 Task: In the  document contract.pdf Use the feature 'and check spelling and grammer' Select the body of letter and change paragraph spacing to  'Double' Select the word Good Evening and change font size to  30
Action: Mouse moved to (98, 77)
Screenshot: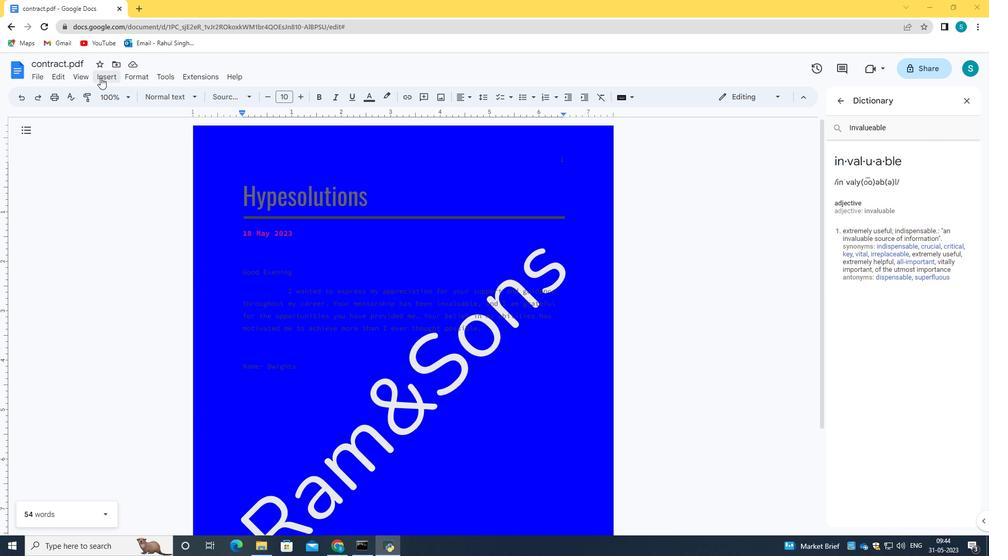 
Action: Mouse pressed left at (98, 77)
Screenshot: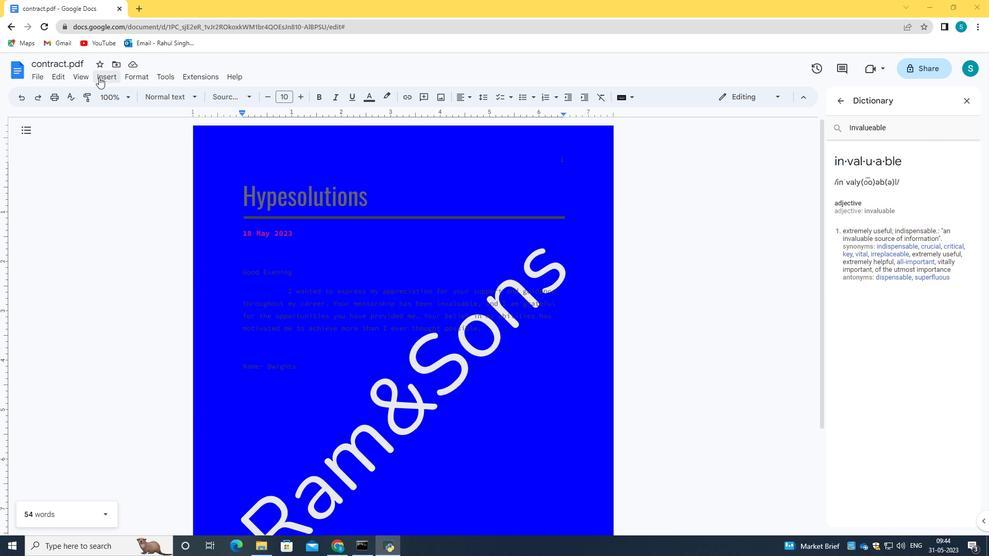 
Action: Mouse moved to (404, 93)
Screenshot: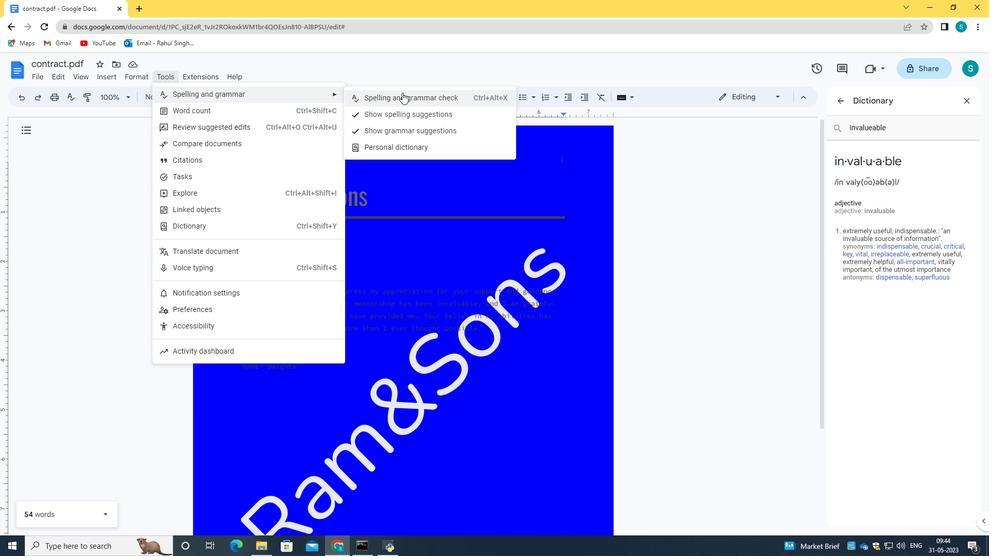 
Action: Mouse pressed left at (404, 93)
Screenshot: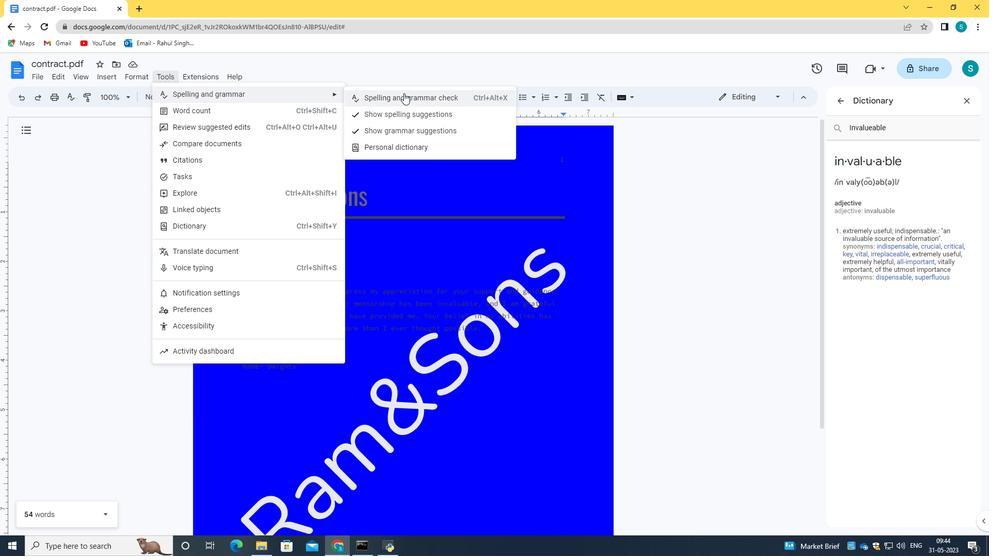 
Action: Mouse moved to (688, 187)
Screenshot: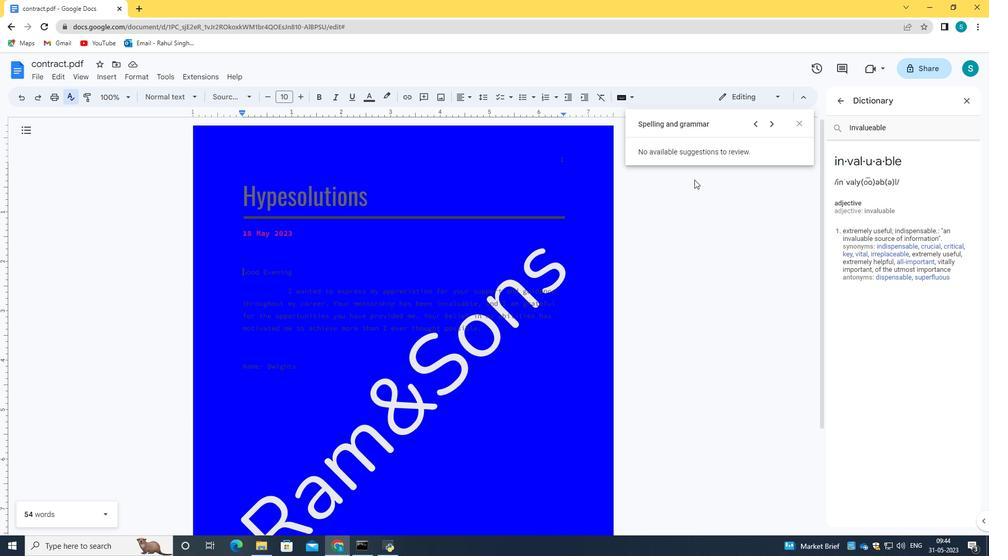 
Action: Mouse pressed left at (688, 187)
Screenshot: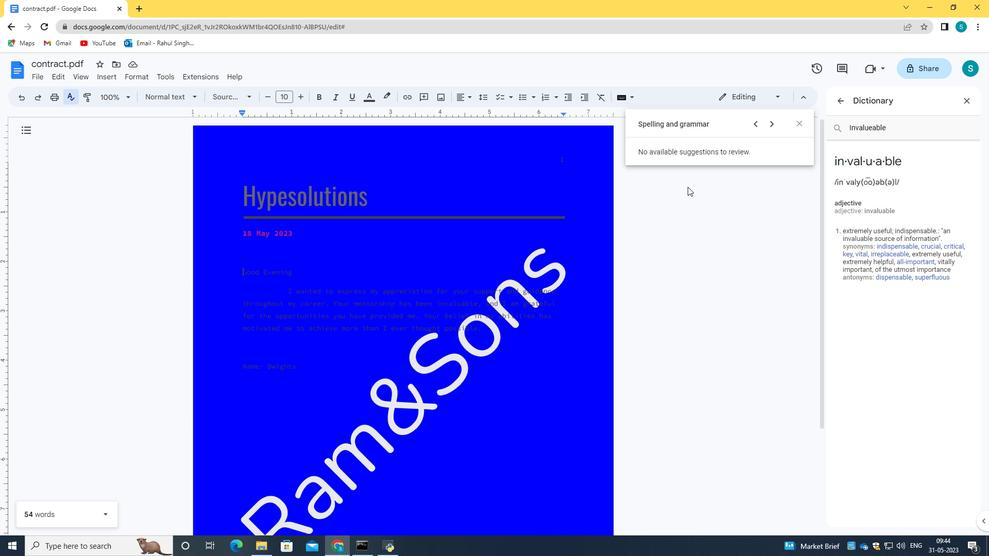 
Action: Mouse moved to (241, 190)
Screenshot: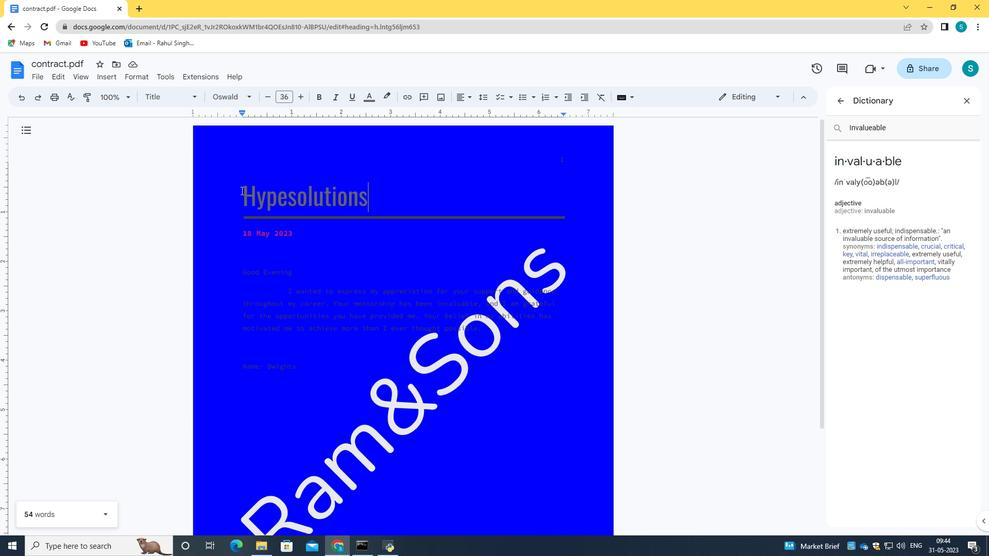 
Action: Mouse pressed left at (241, 190)
Screenshot: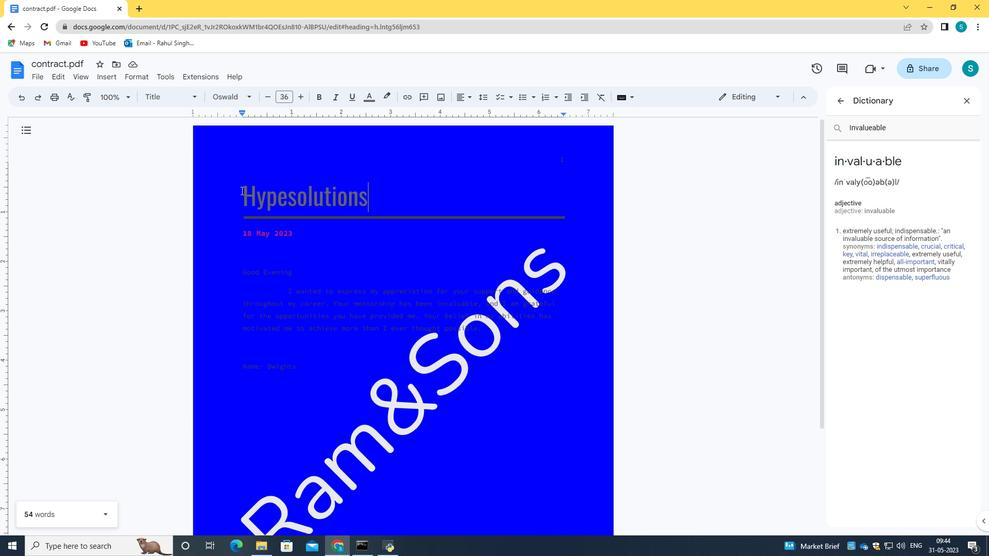
Action: Mouse moved to (475, 102)
Screenshot: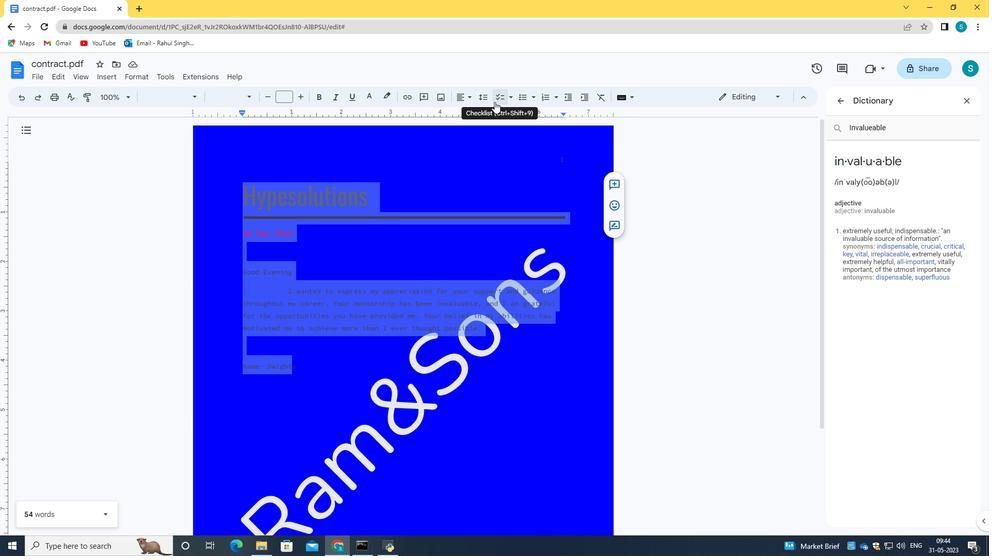 
Action: Mouse pressed left at (475, 102)
Screenshot: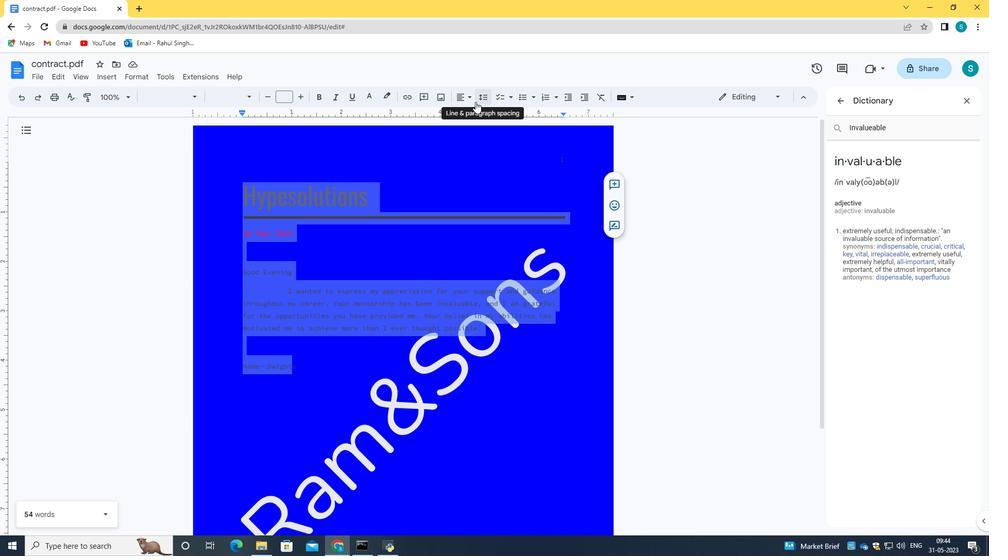 
Action: Mouse moved to (517, 162)
Screenshot: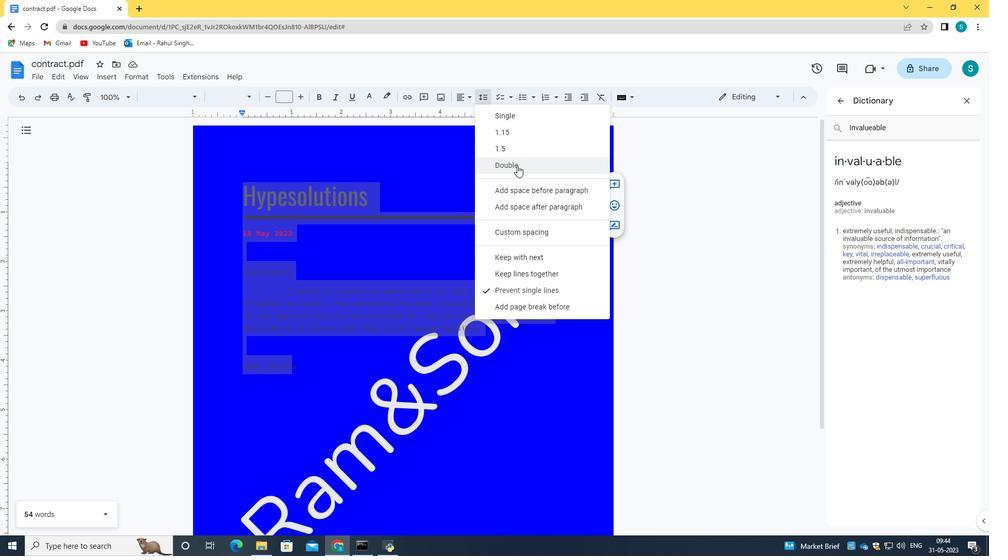 
Action: Mouse pressed left at (517, 162)
Screenshot: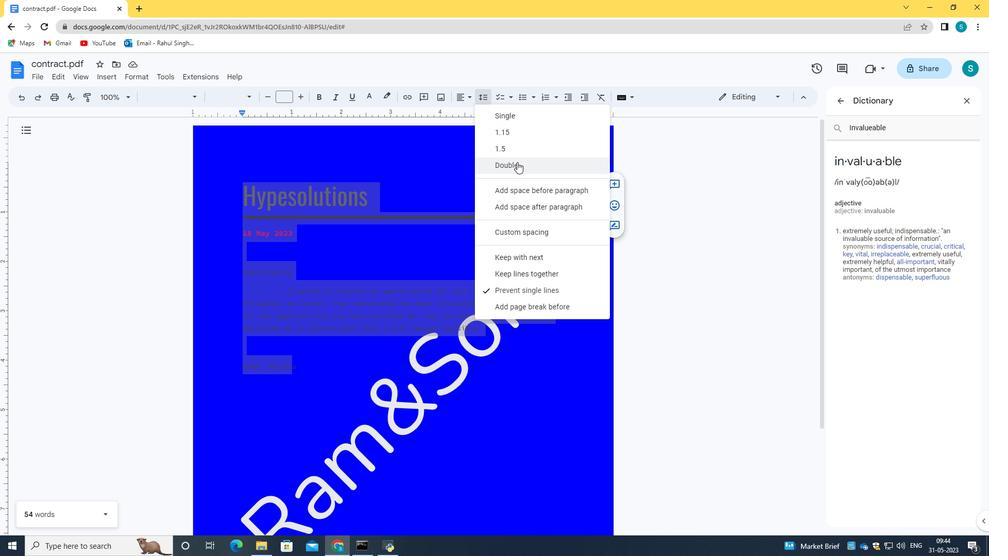 
Action: Mouse pressed left at (517, 162)
Screenshot: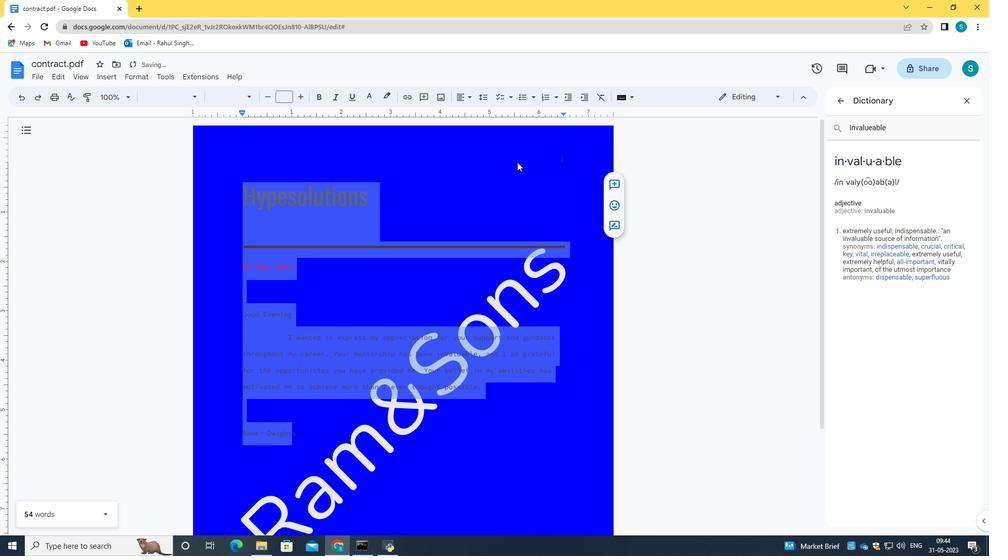 
Action: Mouse moved to (430, 250)
Screenshot: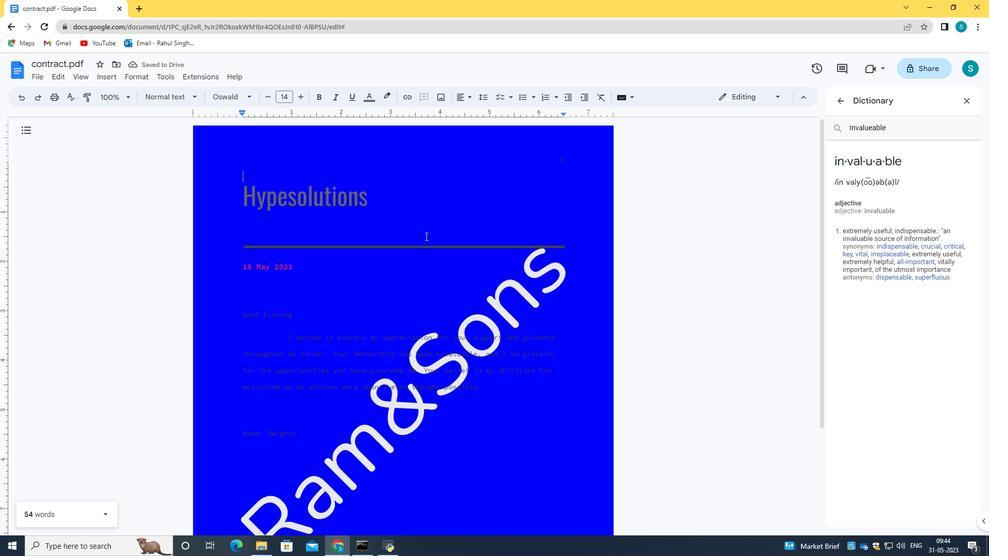 
Action: Mouse scrolled (430, 249) with delta (0, 0)
Screenshot: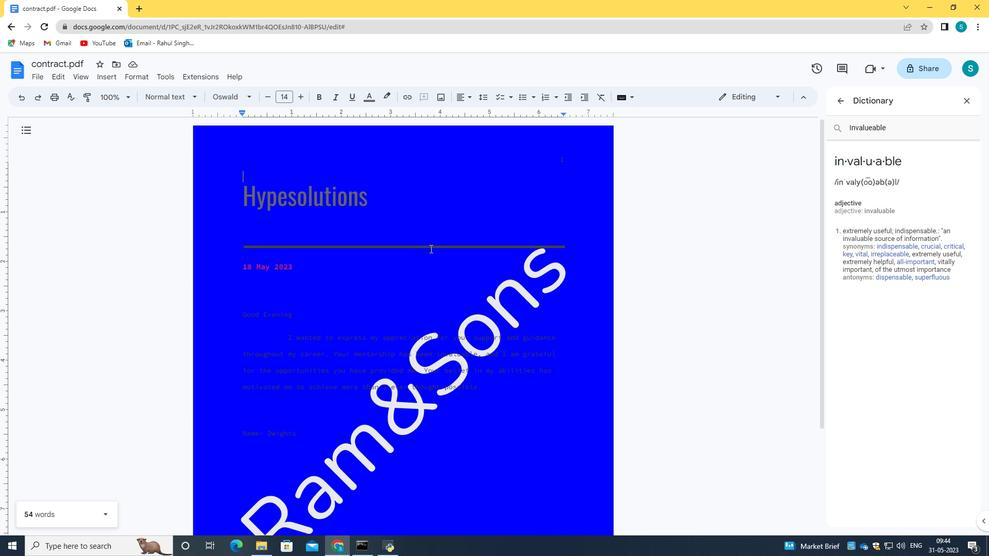 
Action: Mouse scrolled (430, 249) with delta (0, 0)
Screenshot: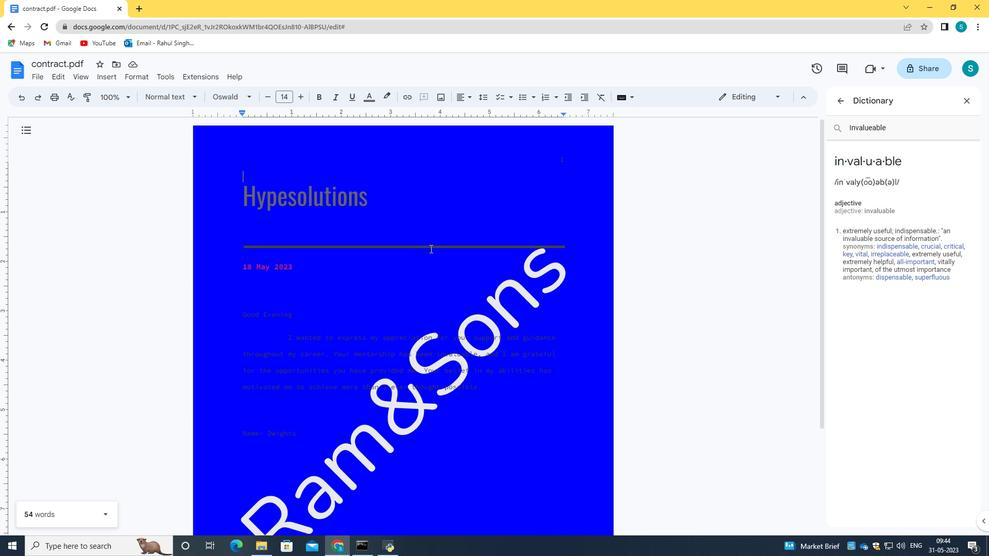 
Action: Mouse scrolled (430, 249) with delta (0, 0)
Screenshot: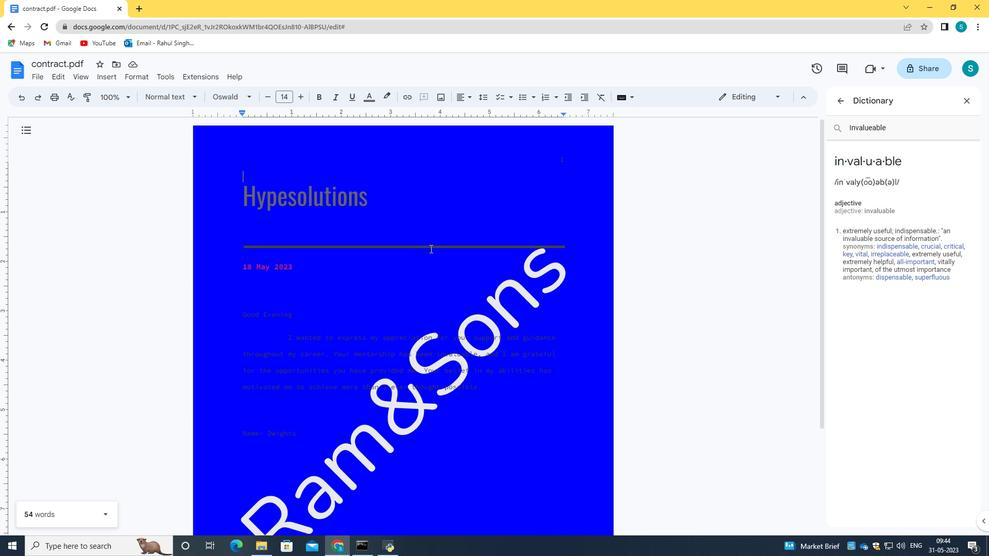 
Action: Mouse moved to (430, 250)
Screenshot: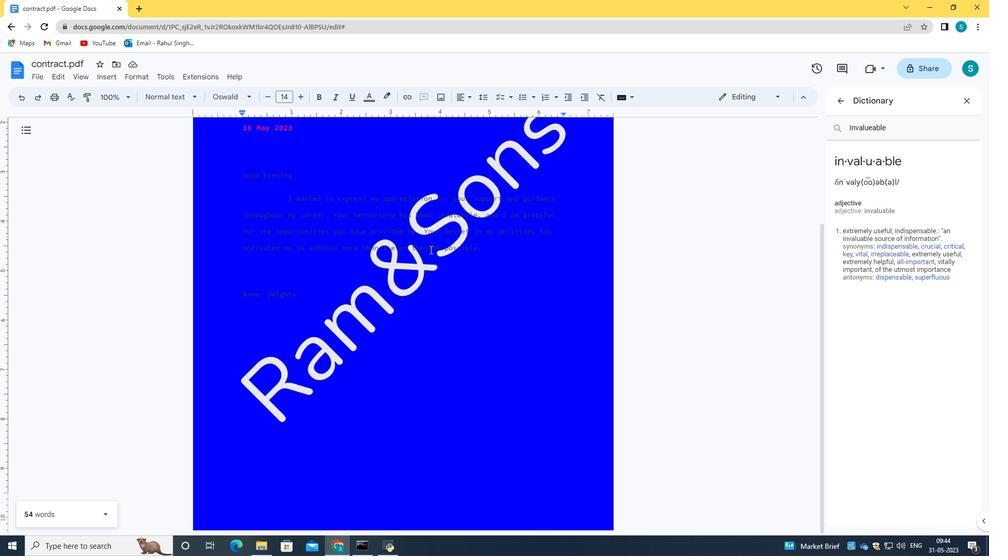 
Action: Mouse scrolled (430, 250) with delta (0, 0)
Screenshot: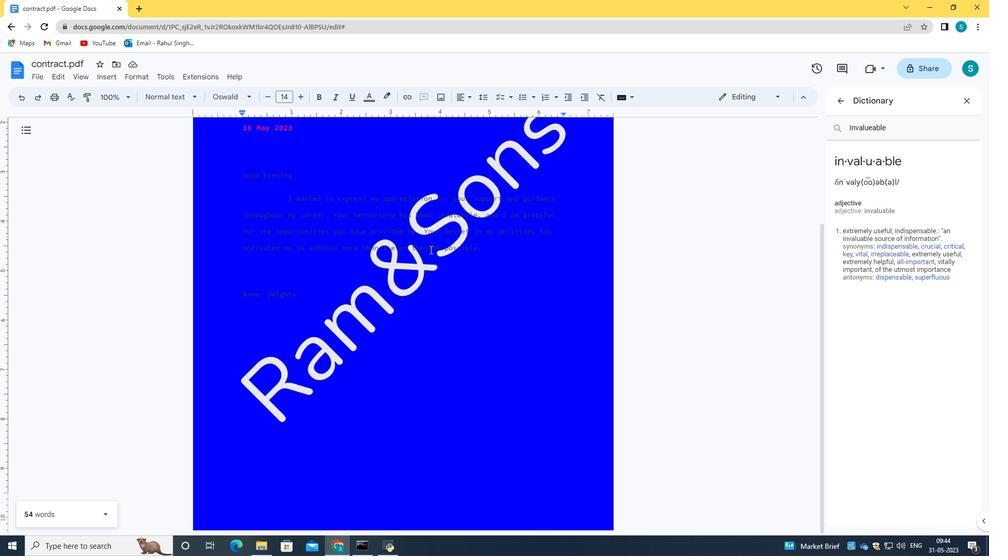 
Action: Mouse scrolled (430, 250) with delta (0, 0)
Screenshot: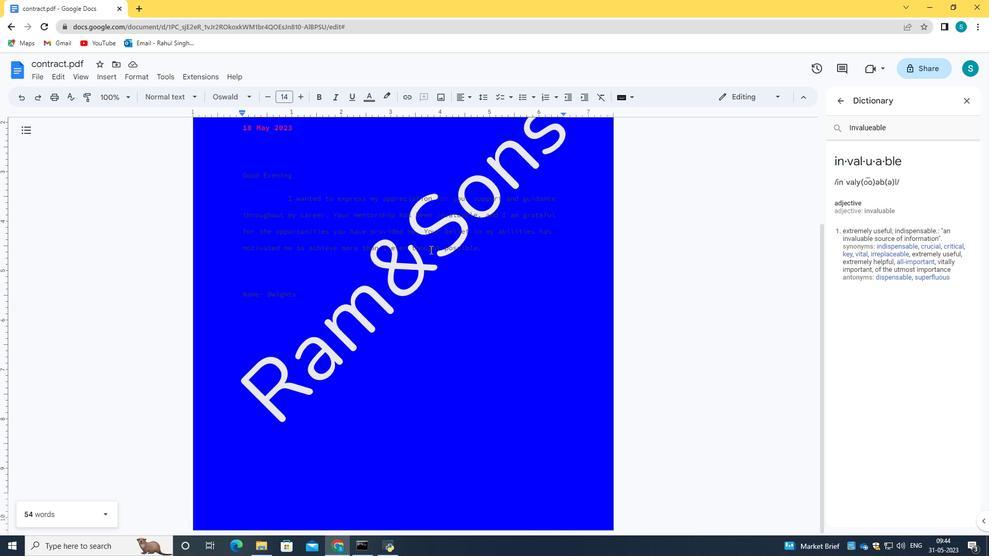 
Action: Mouse moved to (303, 274)
Screenshot: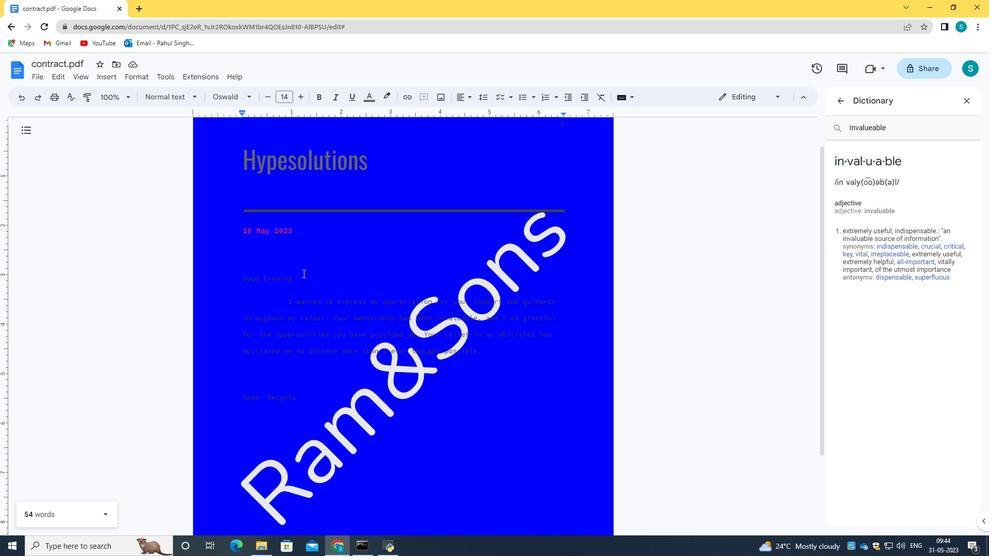 
Action: Mouse pressed left at (303, 274)
Screenshot: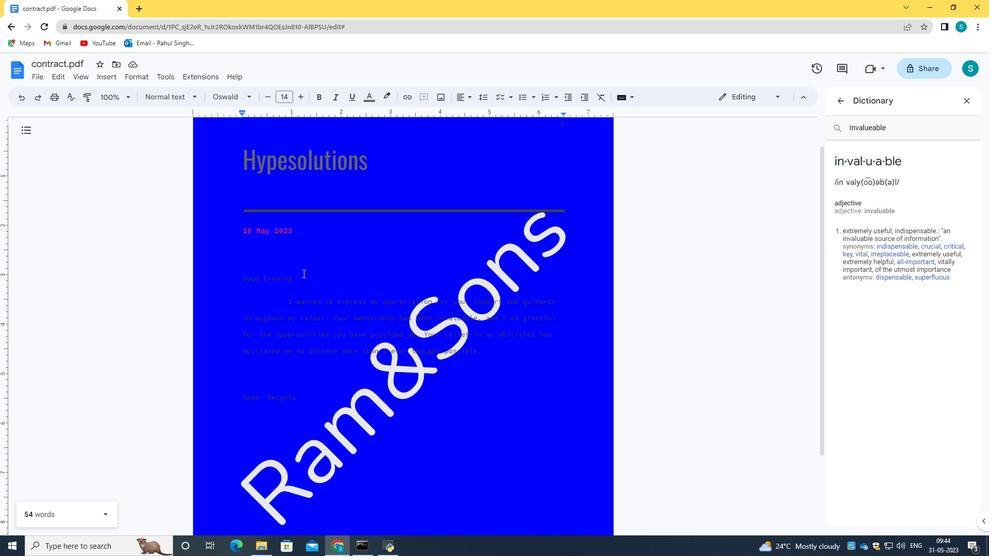 
Action: Mouse moved to (298, 96)
Screenshot: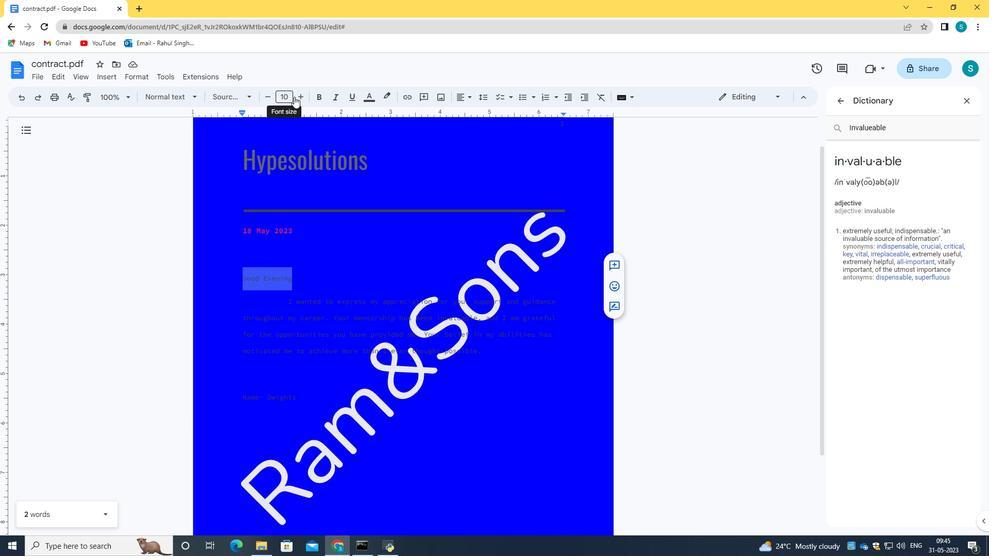 
Action: Mouse pressed left at (298, 96)
Screenshot: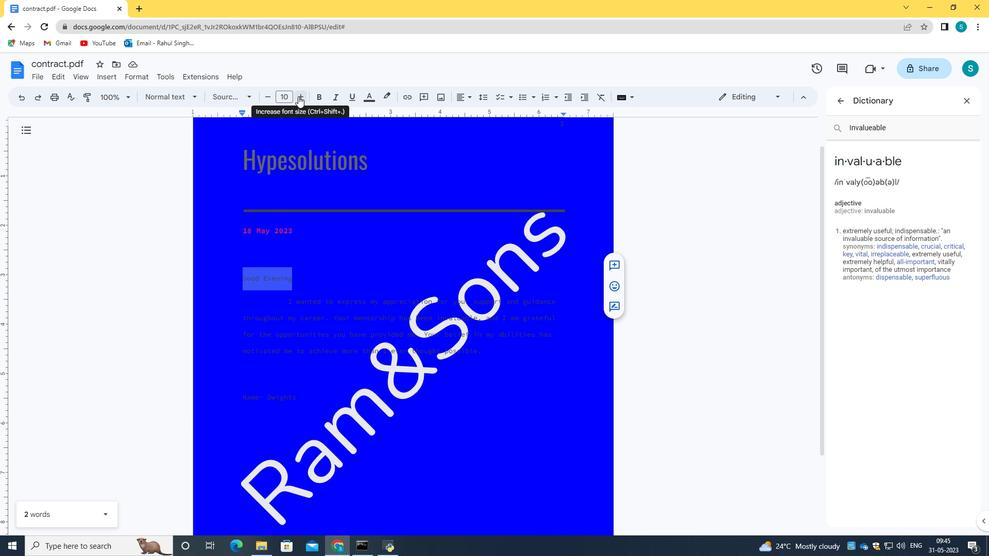 
Action: Mouse pressed left at (298, 96)
Screenshot: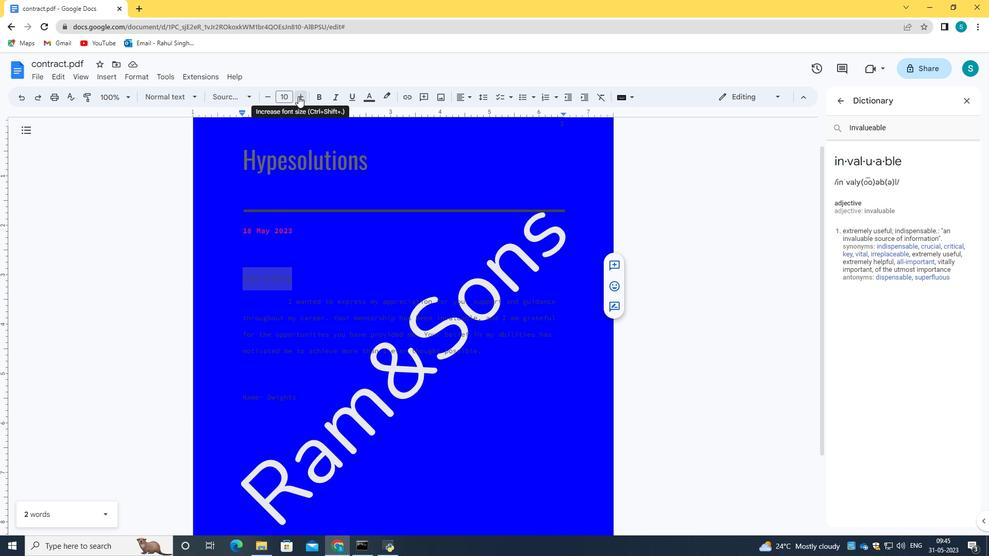 
Action: Mouse pressed left at (298, 96)
Screenshot: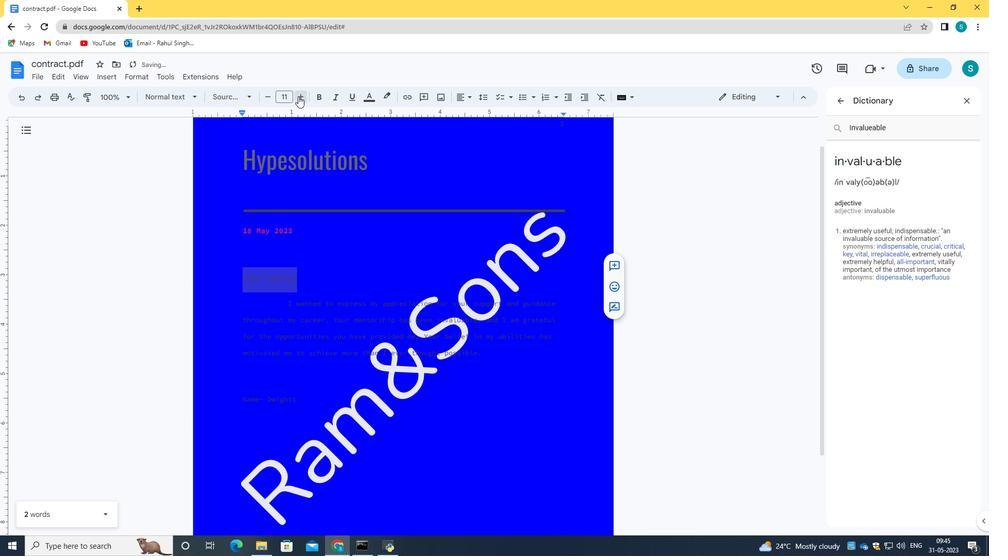 
Action: Mouse pressed left at (298, 96)
Screenshot: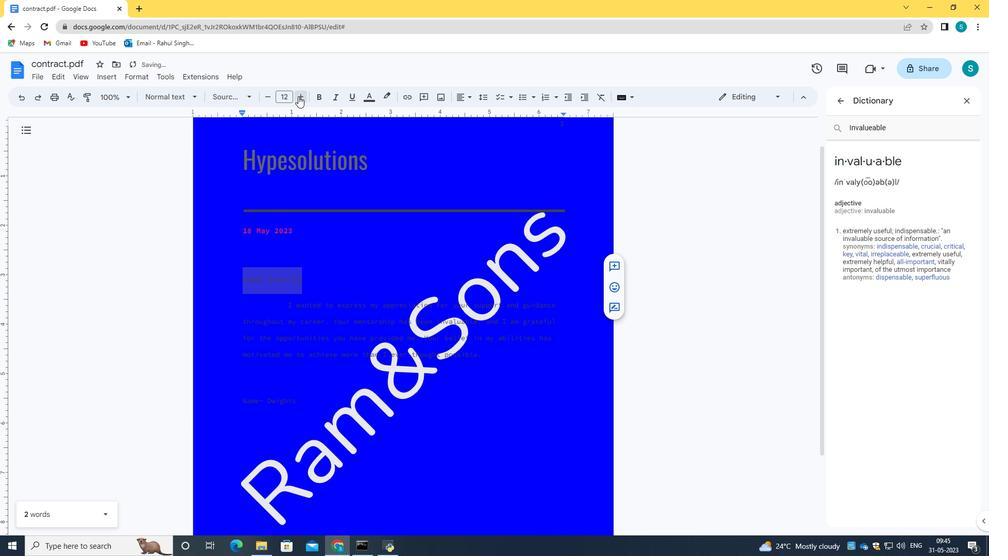 
Action: Mouse pressed left at (298, 96)
Screenshot: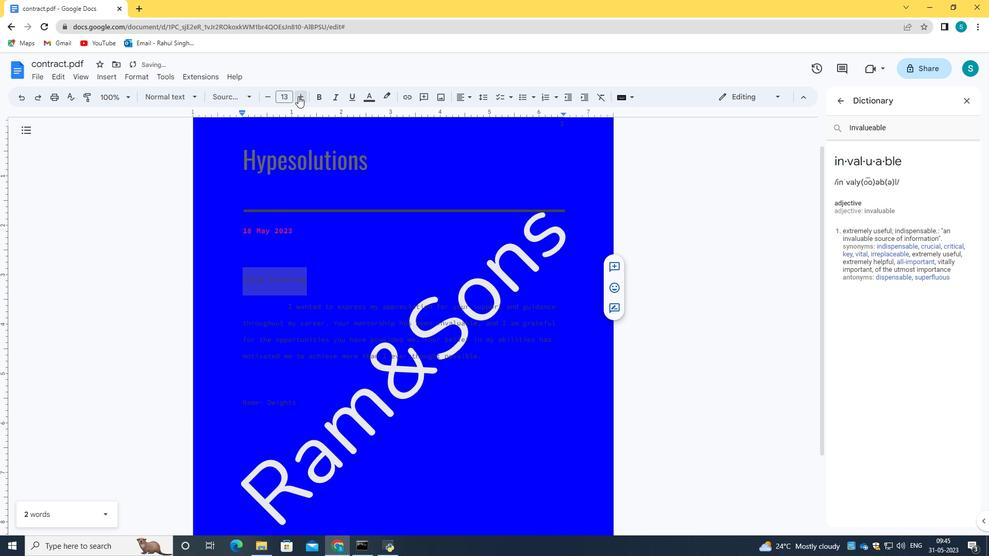 
Action: Mouse pressed left at (298, 96)
Screenshot: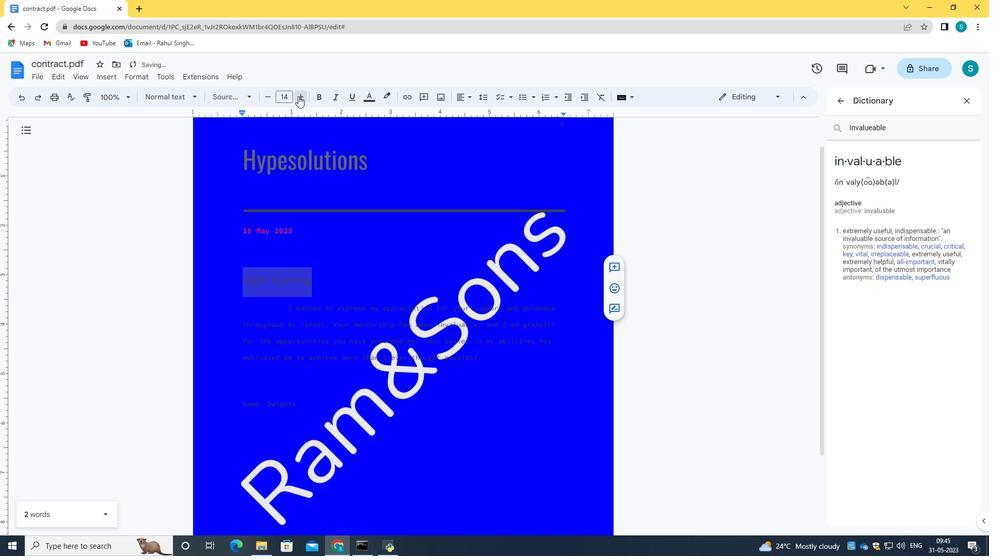 
Action: Mouse pressed left at (298, 96)
Screenshot: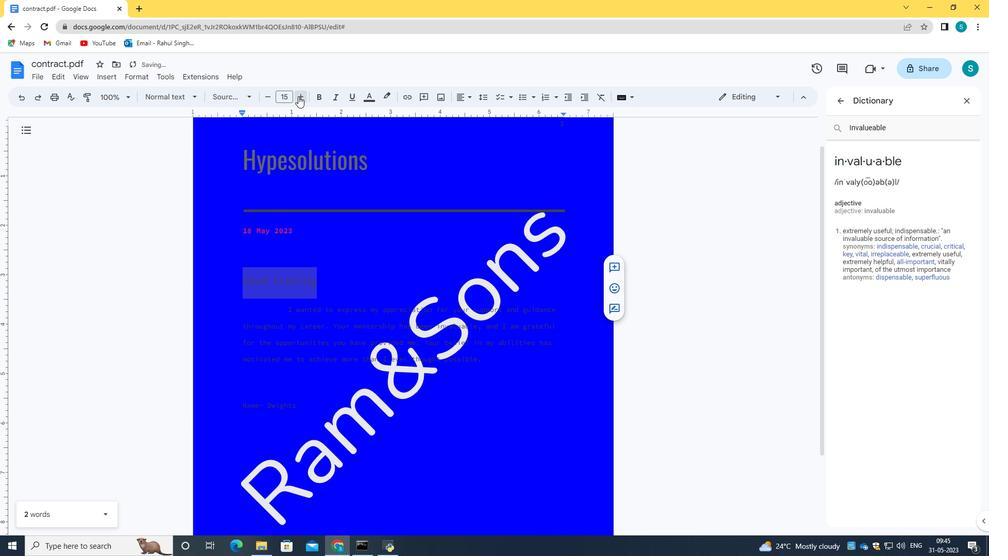
Action: Mouse pressed left at (298, 96)
Screenshot: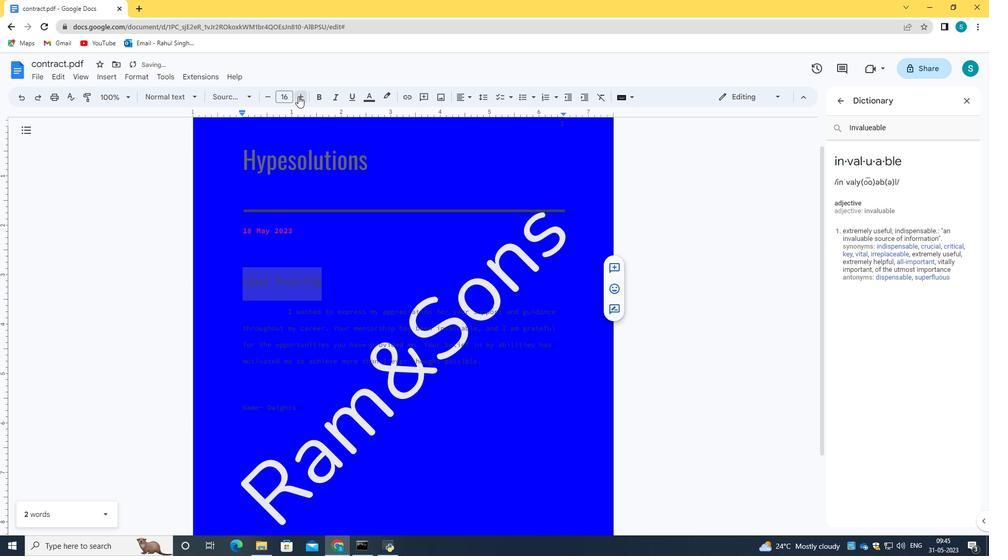 
Action: Mouse pressed left at (298, 96)
Screenshot: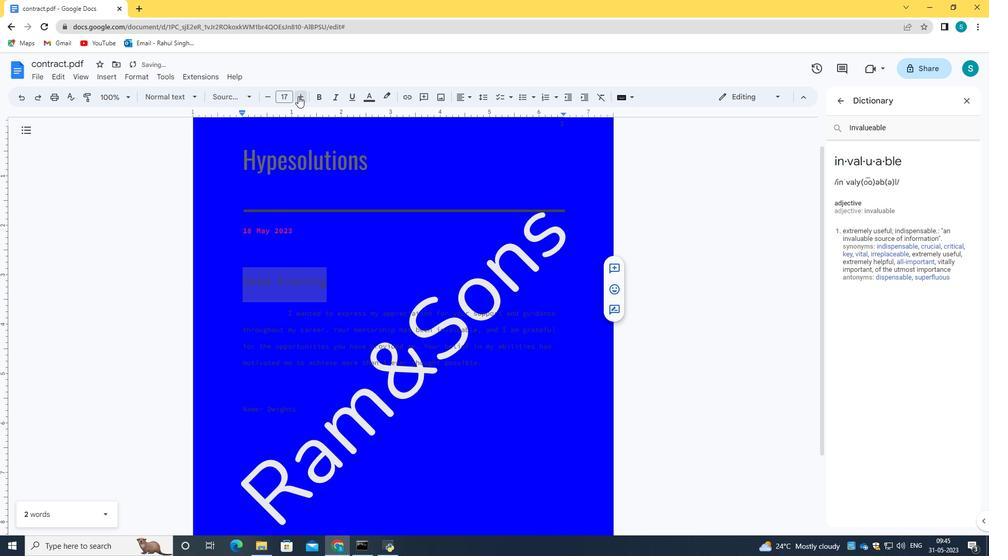 
Action: Mouse pressed left at (298, 96)
Screenshot: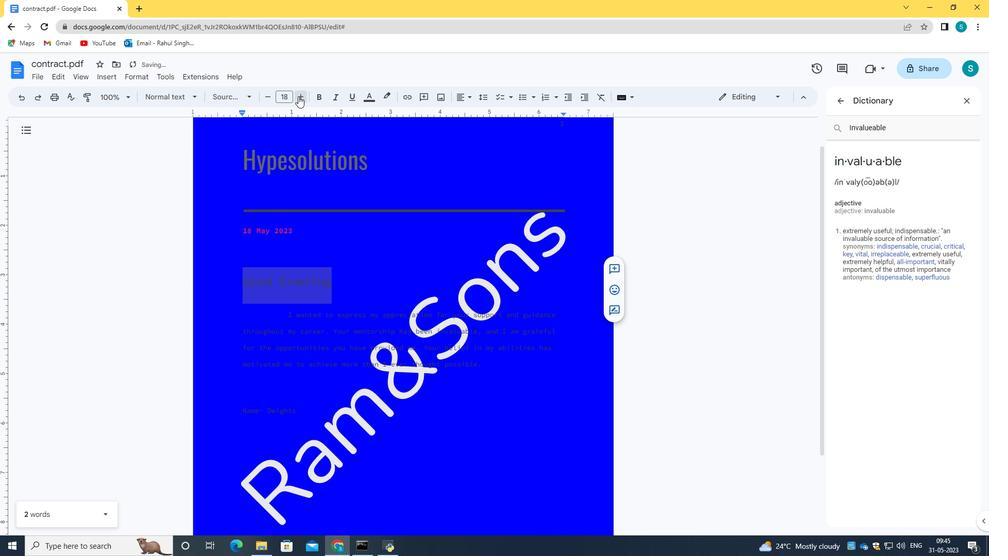 
Action: Mouse pressed left at (298, 96)
Screenshot: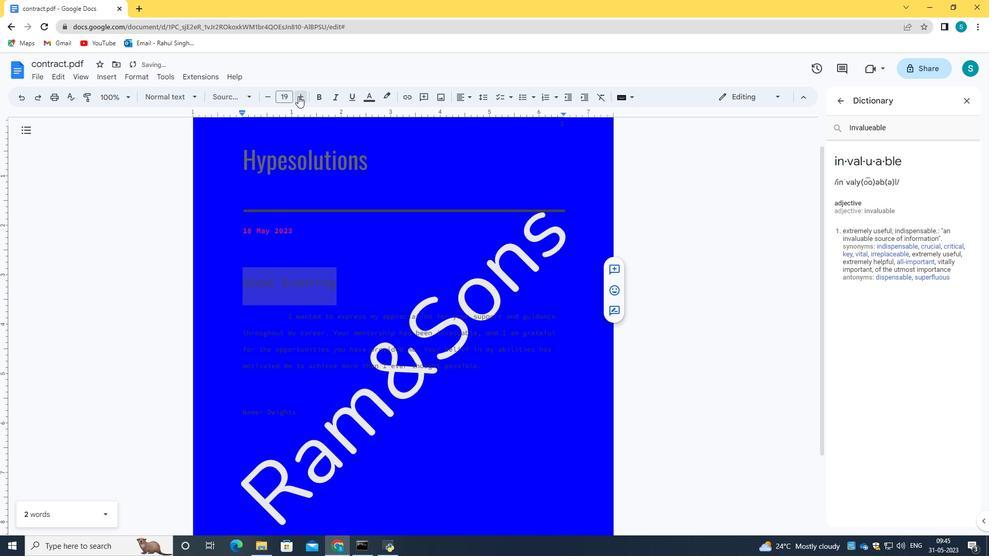
Action: Mouse pressed left at (298, 96)
Screenshot: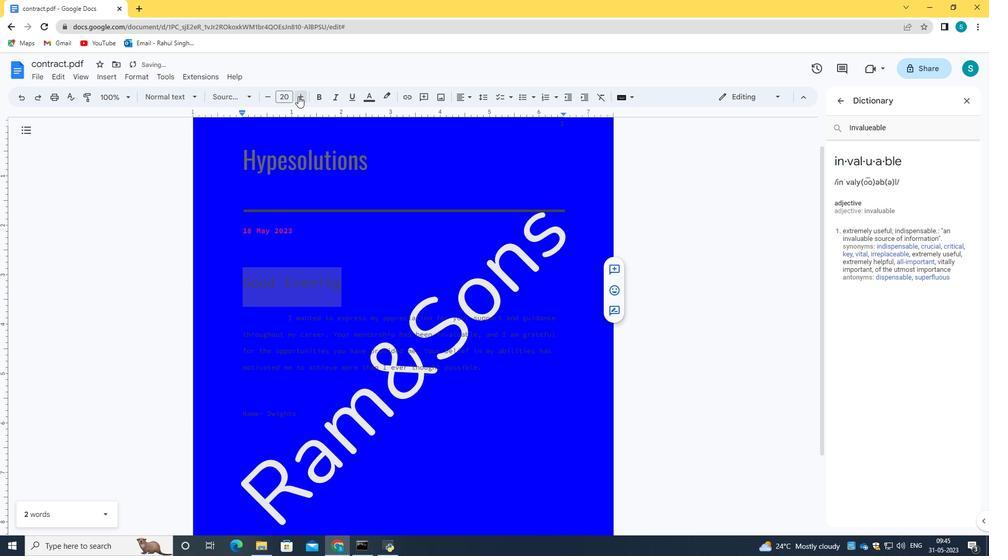 
Action: Mouse pressed left at (298, 96)
Screenshot: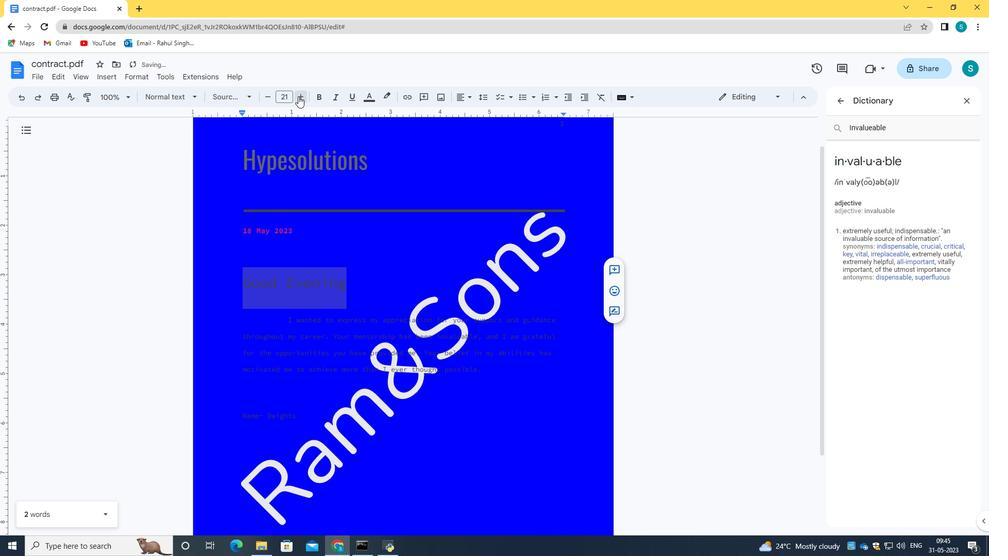 
Action: Mouse pressed left at (298, 96)
Screenshot: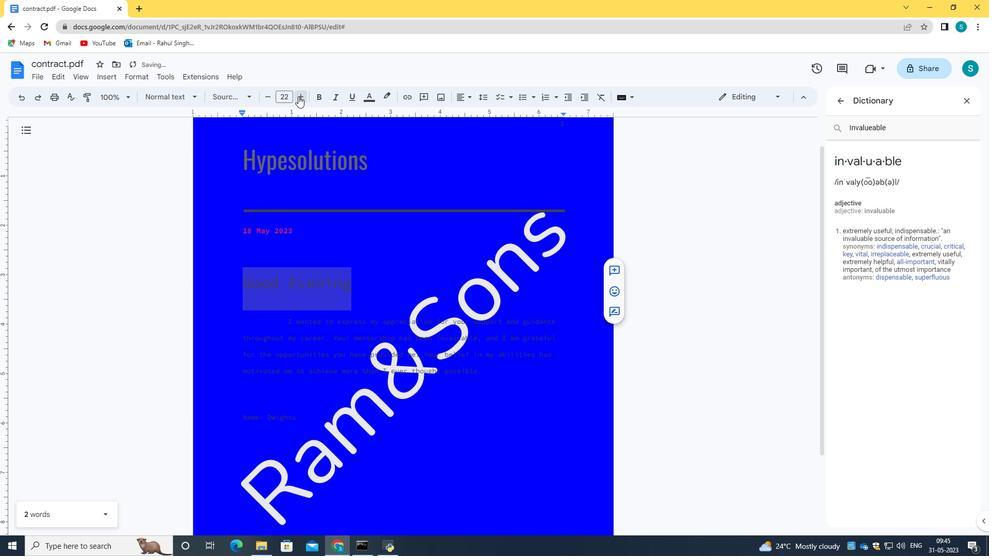 
Action: Mouse pressed left at (298, 96)
Screenshot: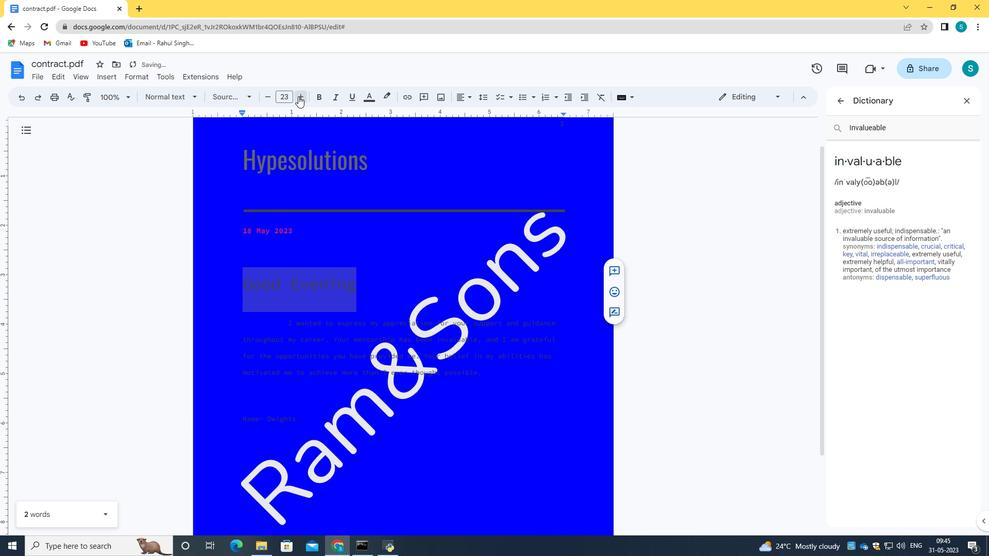 
Action: Mouse pressed left at (298, 96)
Screenshot: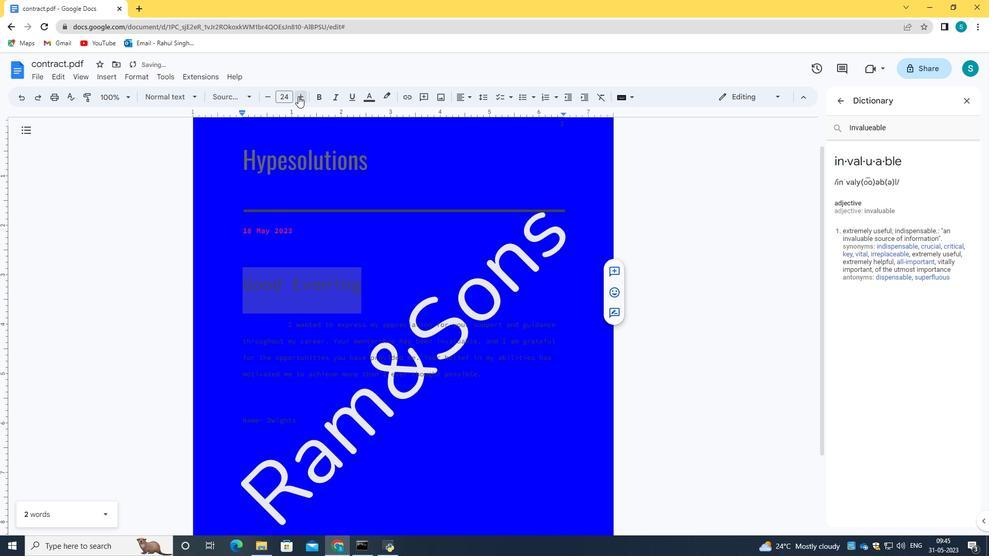 
Action: Mouse pressed left at (298, 96)
Screenshot: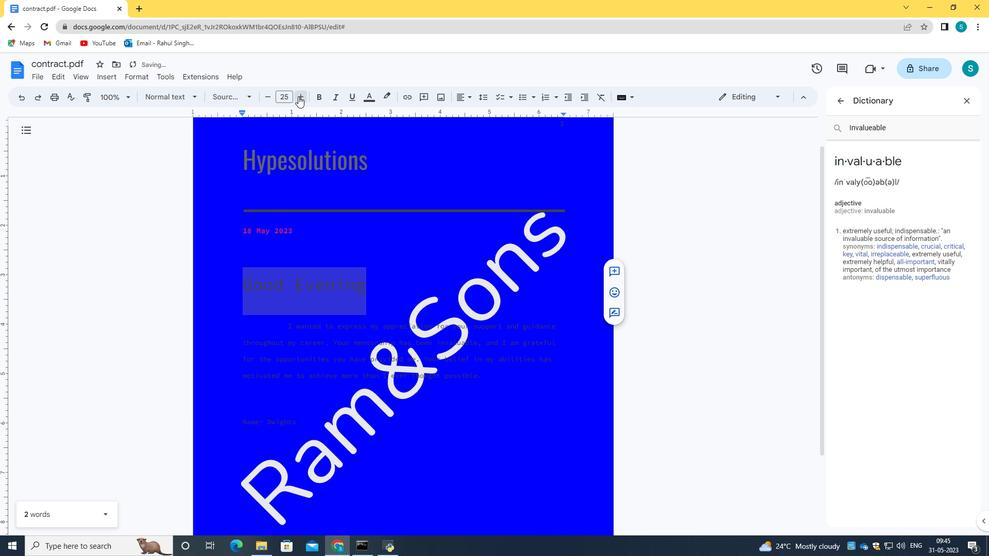 
Action: Mouse pressed left at (298, 96)
Screenshot: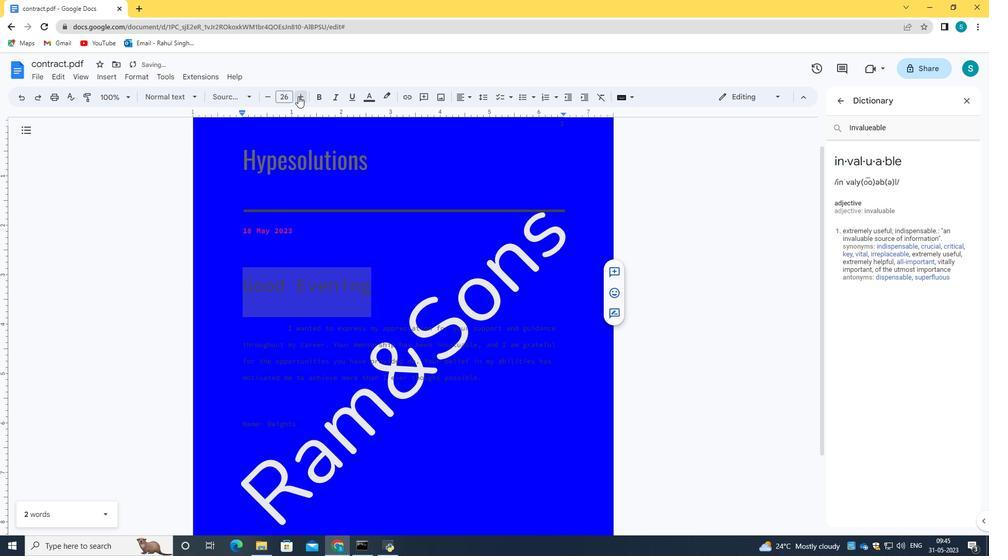 
Action: Mouse pressed left at (298, 96)
Screenshot: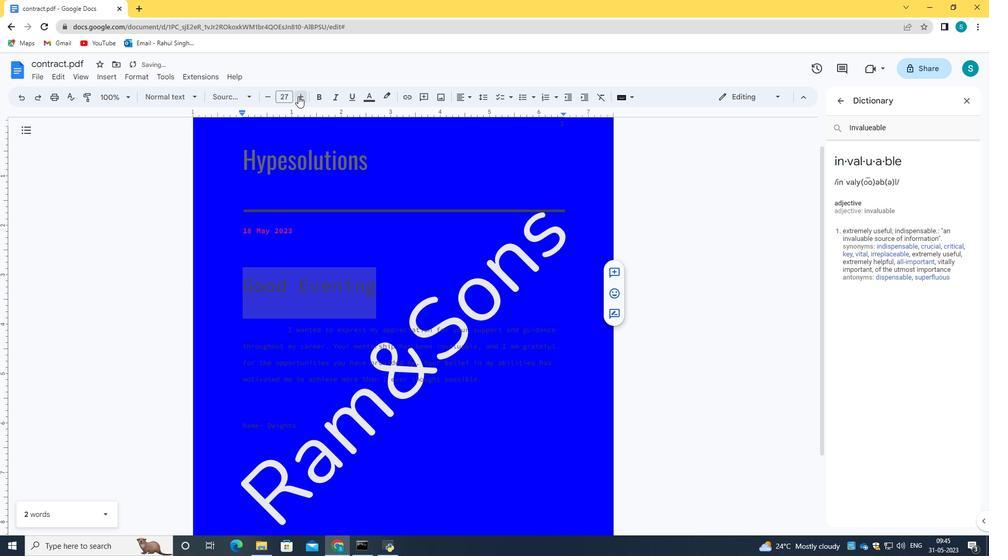 
Action: Mouse pressed left at (298, 96)
Screenshot: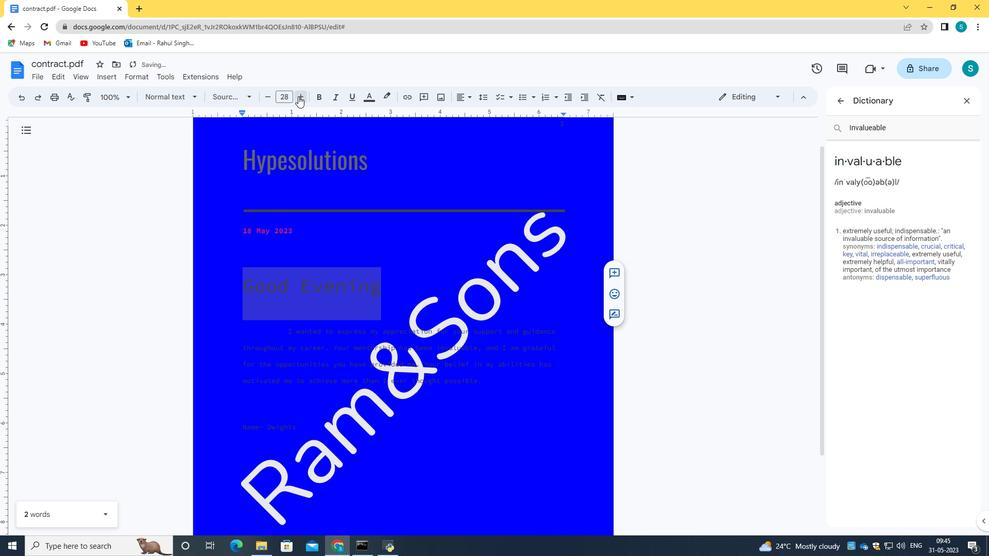 
Action: Mouse pressed left at (298, 96)
Screenshot: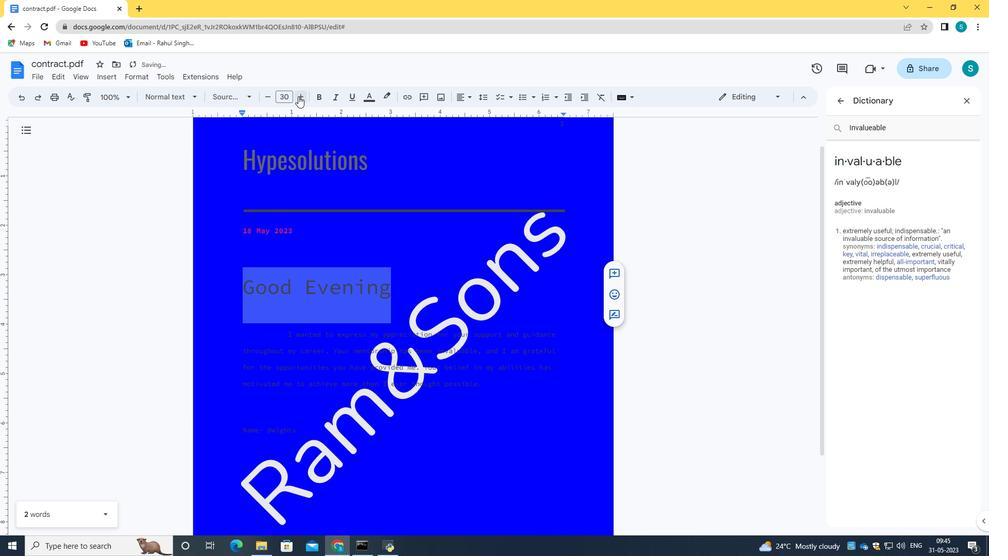 
Action: Mouse moved to (269, 96)
Screenshot: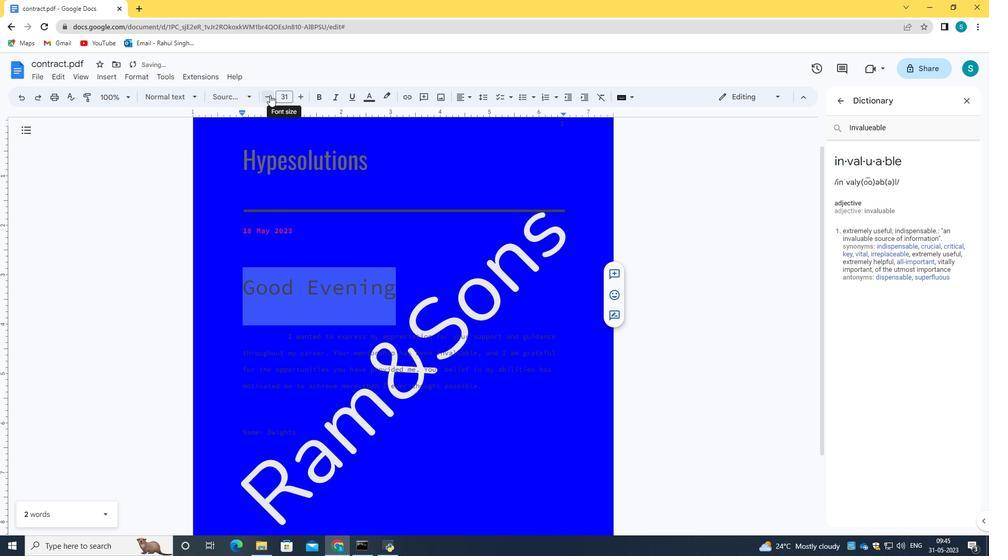 
Action: Mouse pressed left at (269, 96)
Screenshot: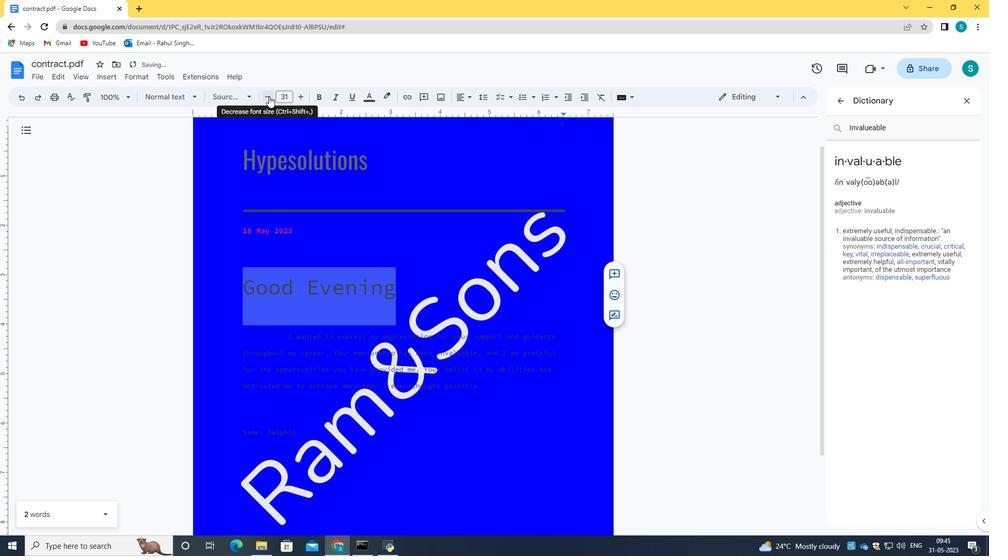 
Action: Mouse moved to (370, 229)
Screenshot: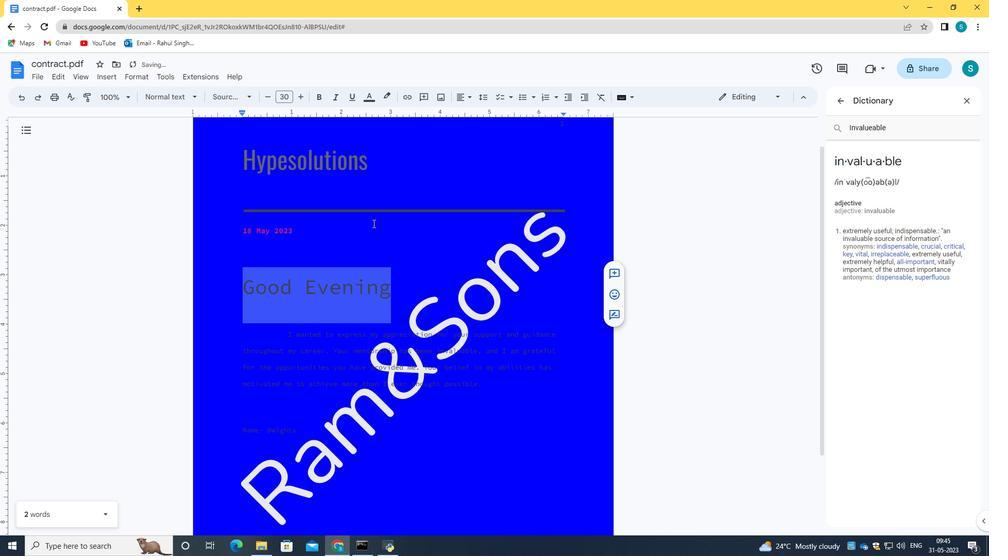 
Action: Mouse pressed left at (370, 229)
Screenshot: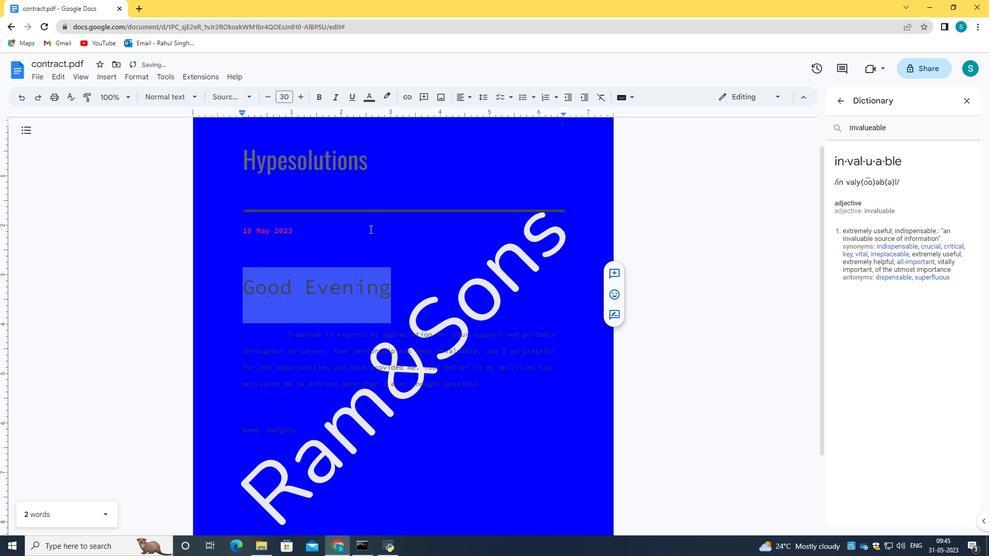 
Action: Mouse moved to (397, 270)
Screenshot: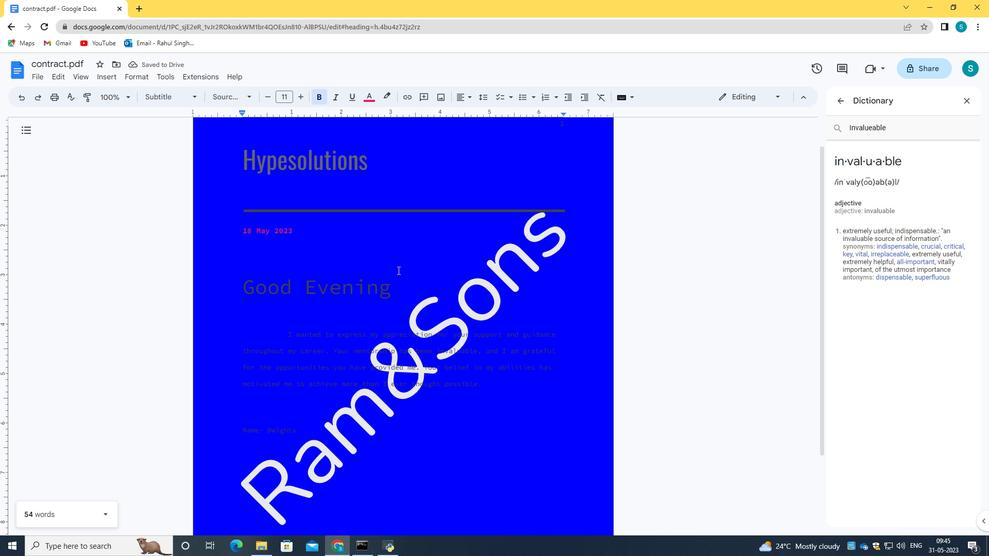 
Action: Mouse scrolled (397, 270) with delta (0, 0)
Screenshot: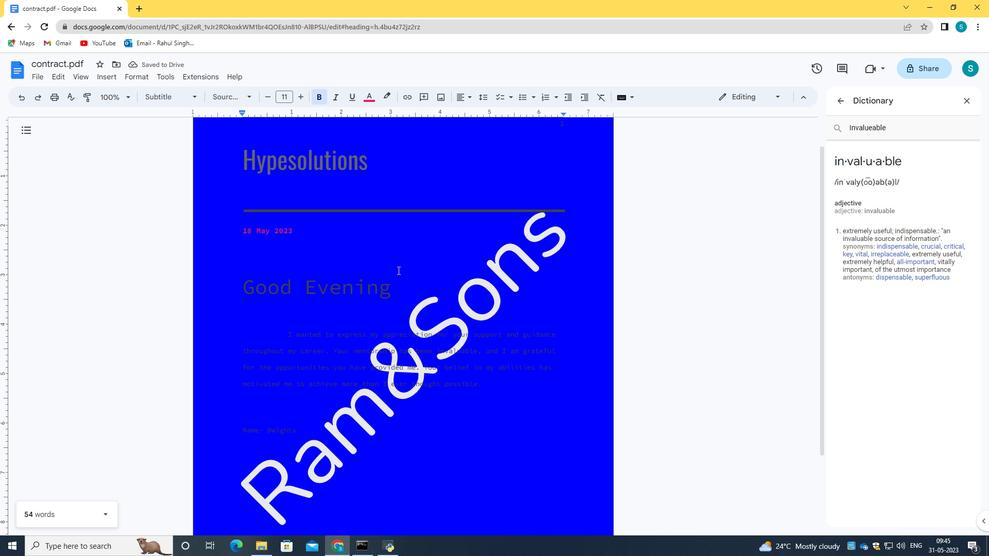 
Action: Mouse scrolled (397, 271) with delta (0, 0)
Screenshot: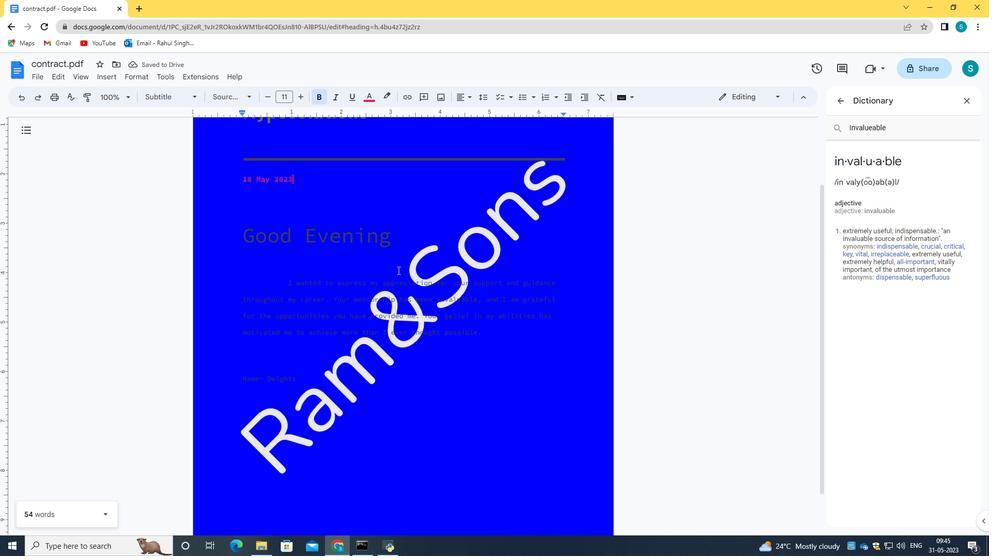 
